 Task: Create a section Cloud Migration Sprint and in the section, add a milestone Compliance Requirements Implementation in the project TransformWorks.
Action: Mouse moved to (32, 396)
Screenshot: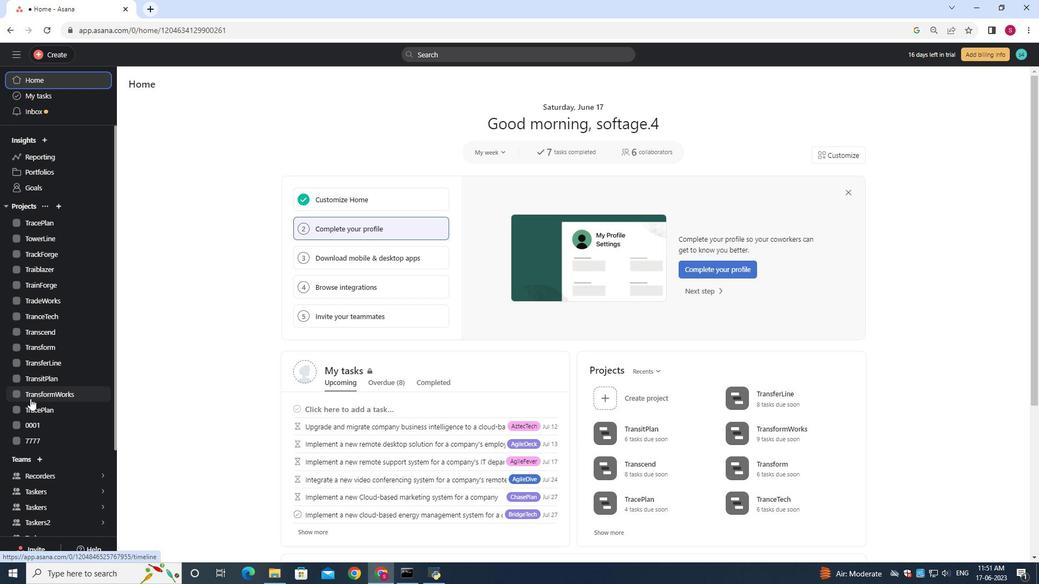 
Action: Mouse pressed left at (32, 396)
Screenshot: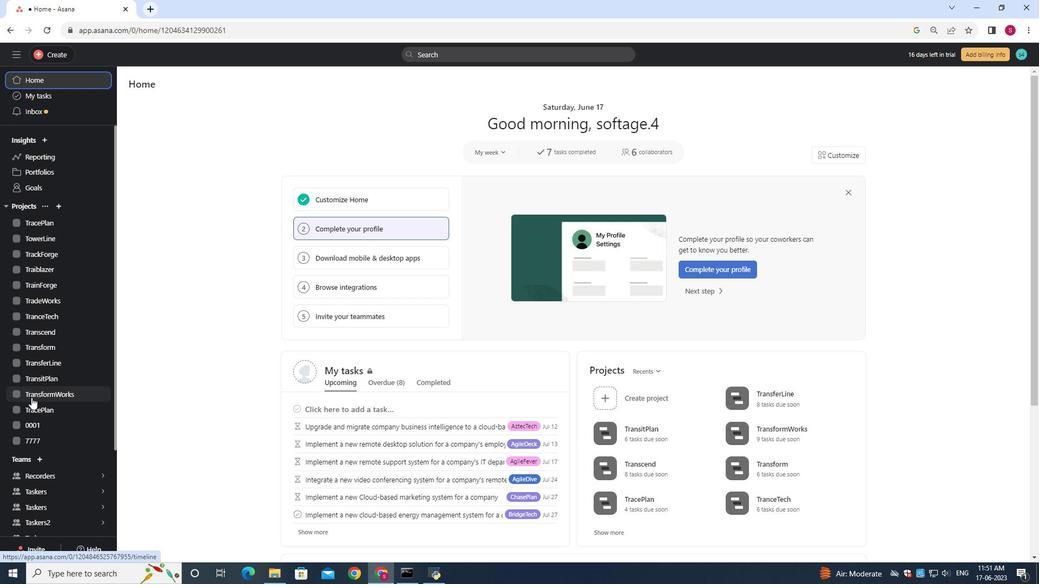 
Action: Mouse moved to (171, 129)
Screenshot: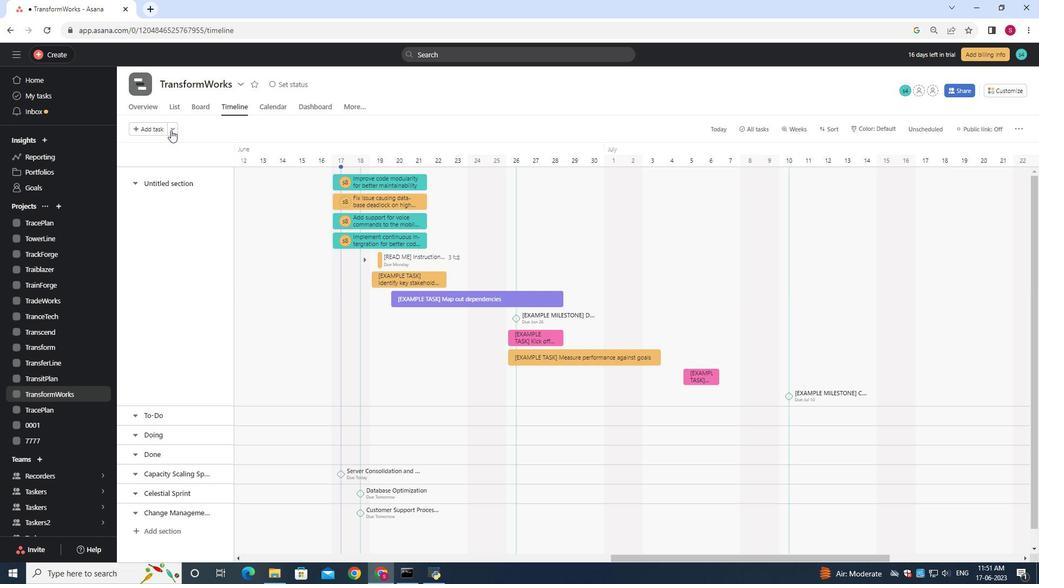 
Action: Mouse pressed left at (171, 129)
Screenshot: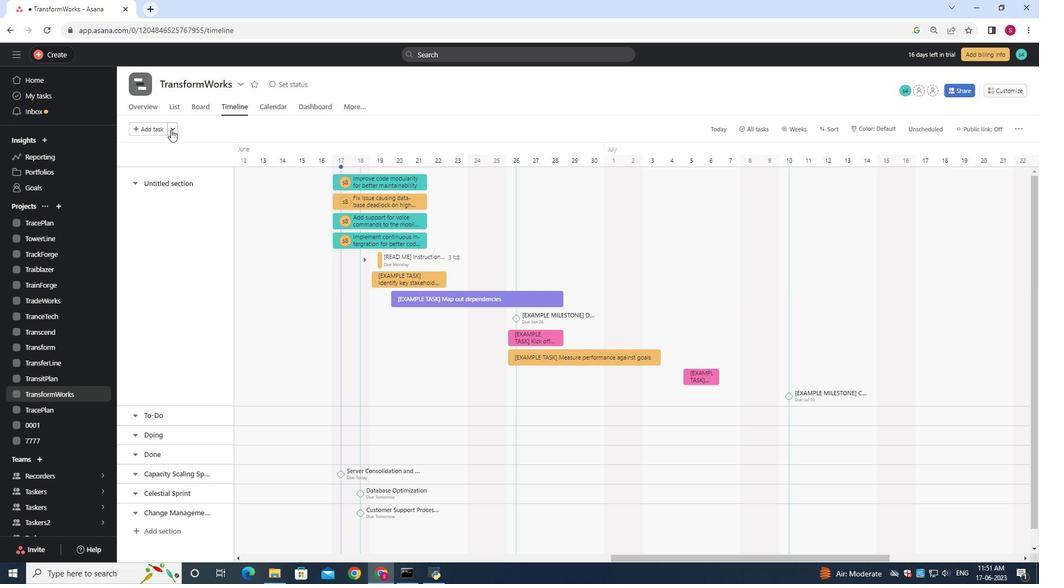 
Action: Mouse moved to (174, 144)
Screenshot: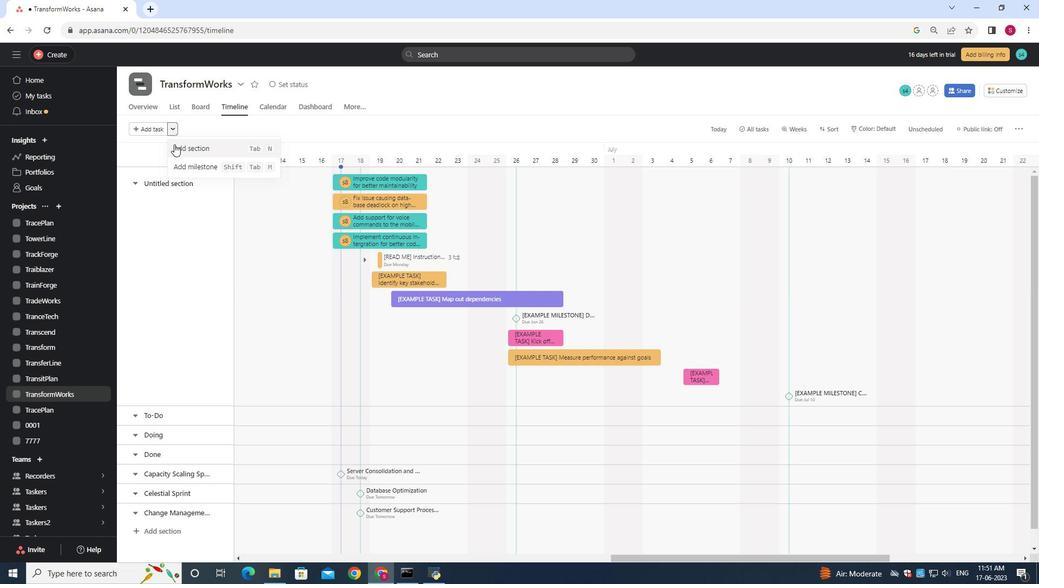 
Action: Mouse pressed left at (174, 144)
Screenshot: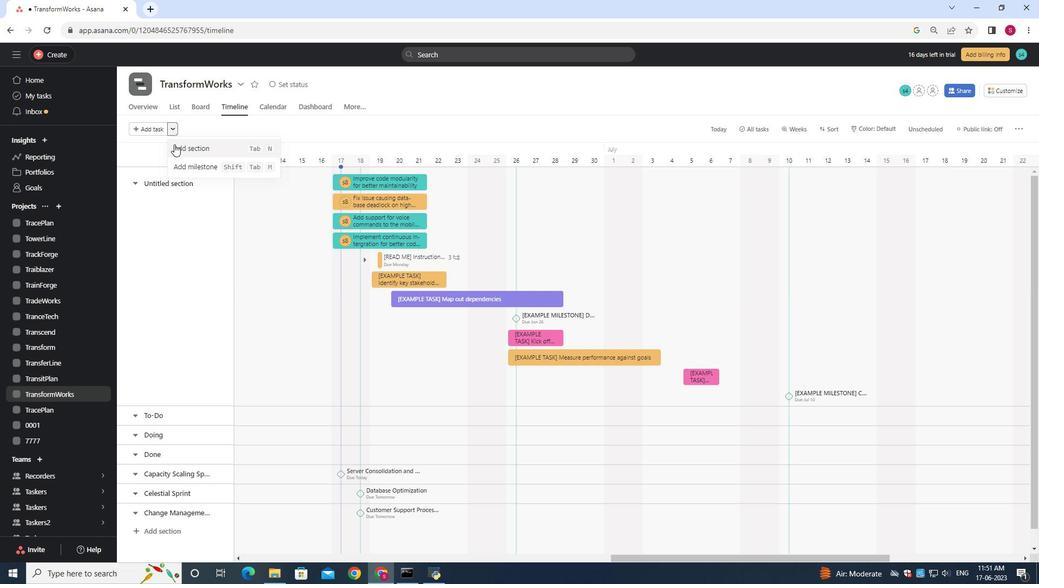 
Action: Mouse moved to (213, 379)
Screenshot: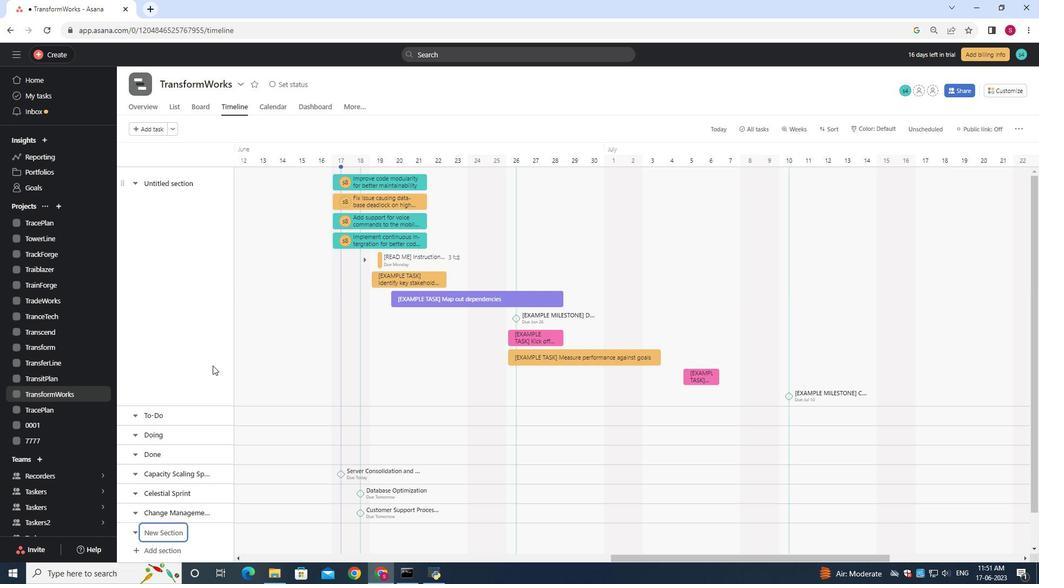 
Action: Key pressed <Key.shift>Cloud<Key.space><Key.shift>Migration<Key.space><Key.shift>Sprint
Screenshot: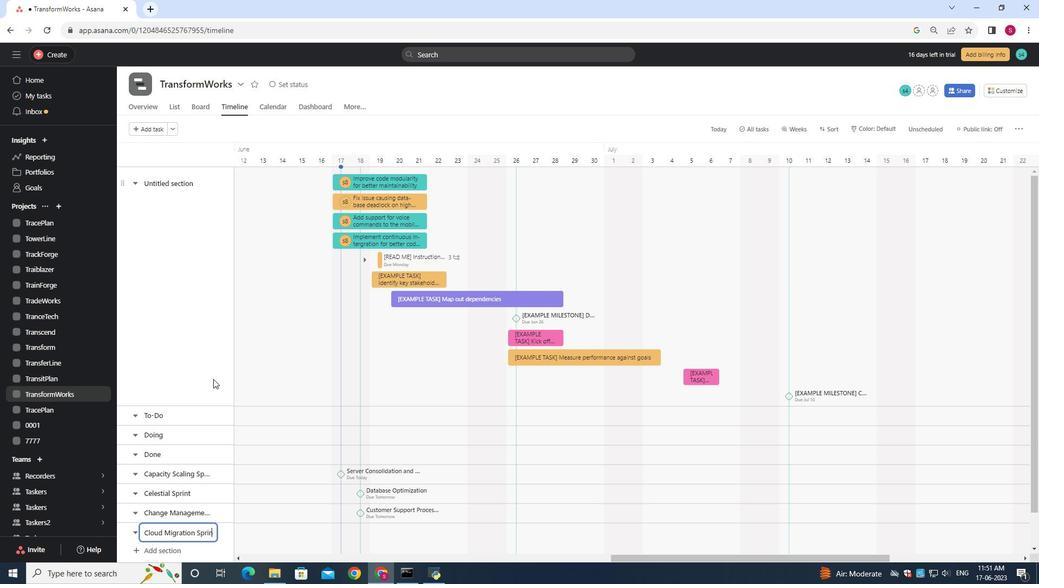 
Action: Mouse moved to (303, 537)
Screenshot: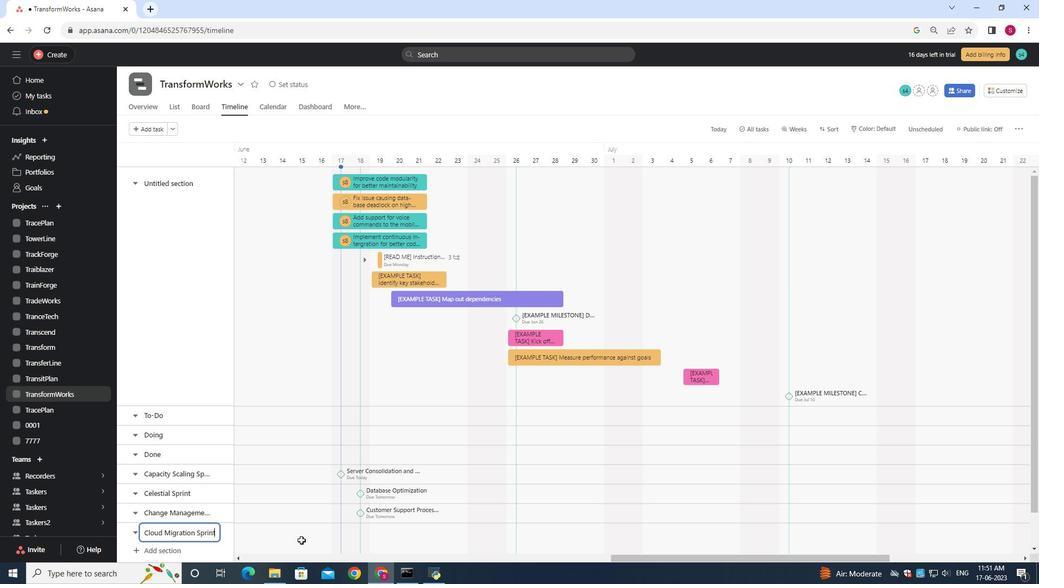 
Action: Mouse pressed left at (303, 537)
Screenshot: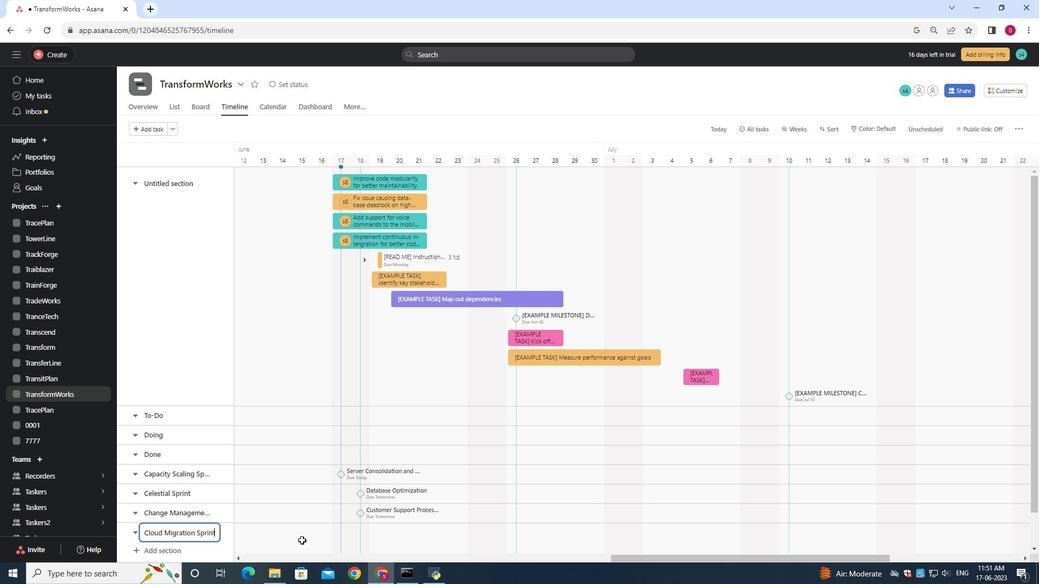 
Action: Mouse moved to (301, 537)
Screenshot: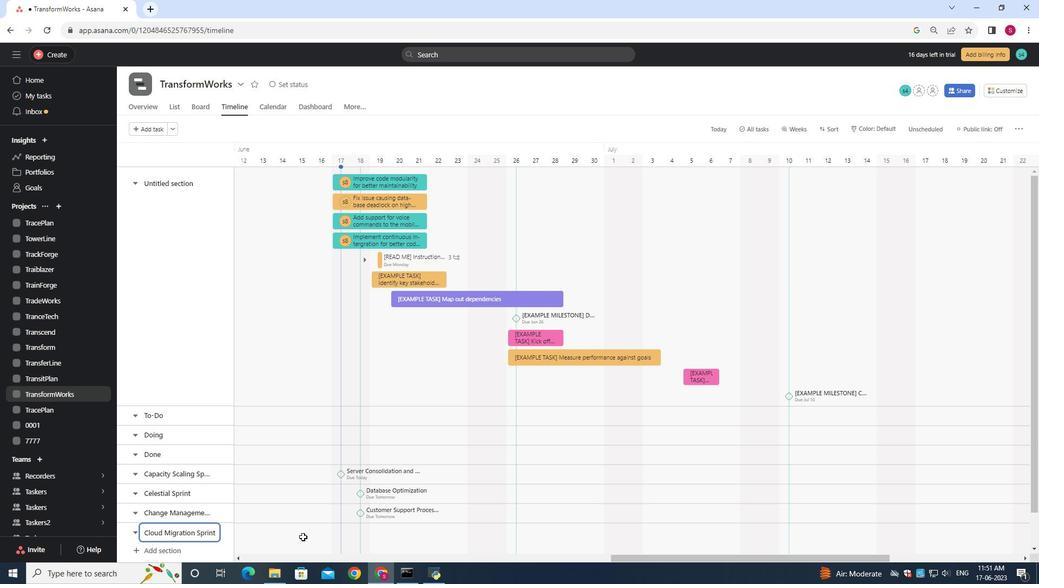 
Action: Key pressed <Key.shift>Compliance<Key.space><Key.shift><Key.shift>Requirements<Key.space><Key.shift>Implementation
Screenshot: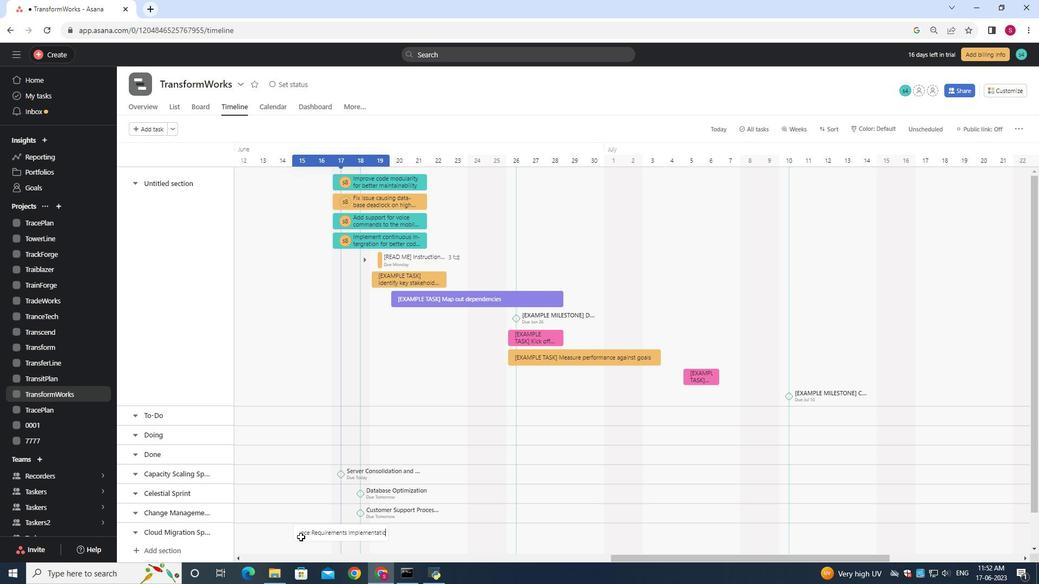 
Action: Mouse moved to (344, 533)
Screenshot: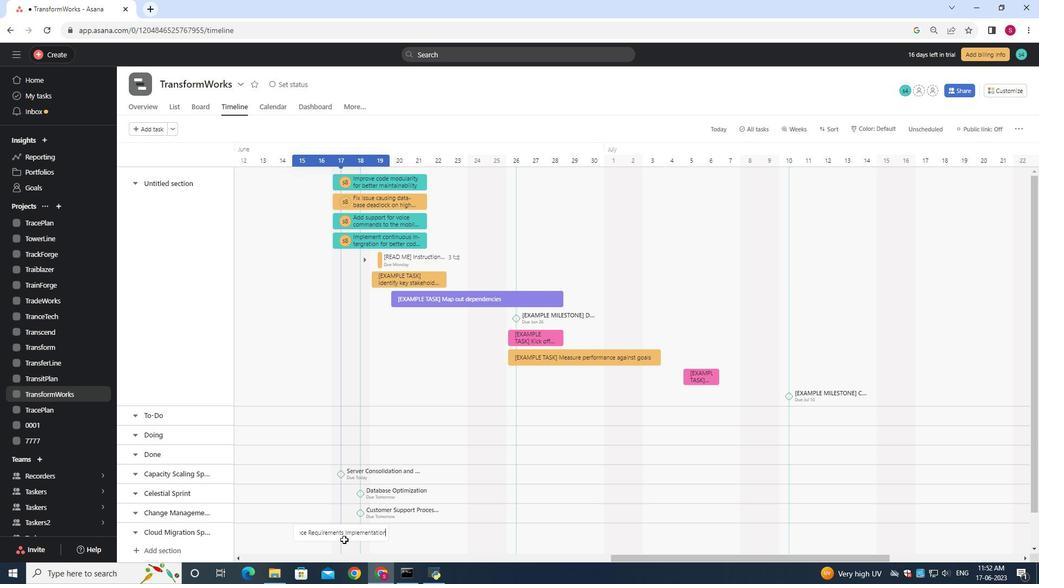 
Action: Mouse pressed right at (344, 533)
Screenshot: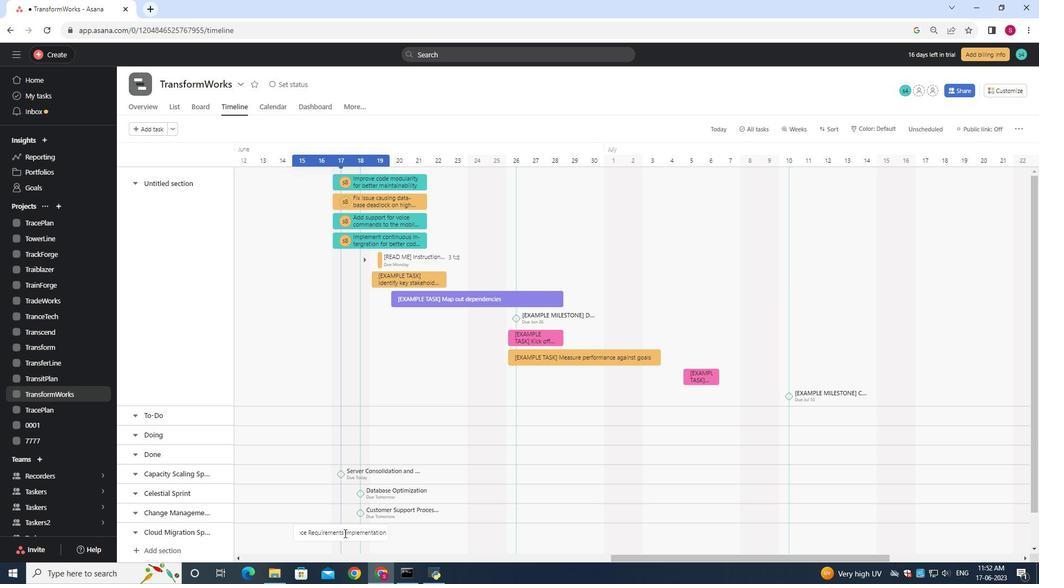 
Action: Mouse moved to (373, 484)
Screenshot: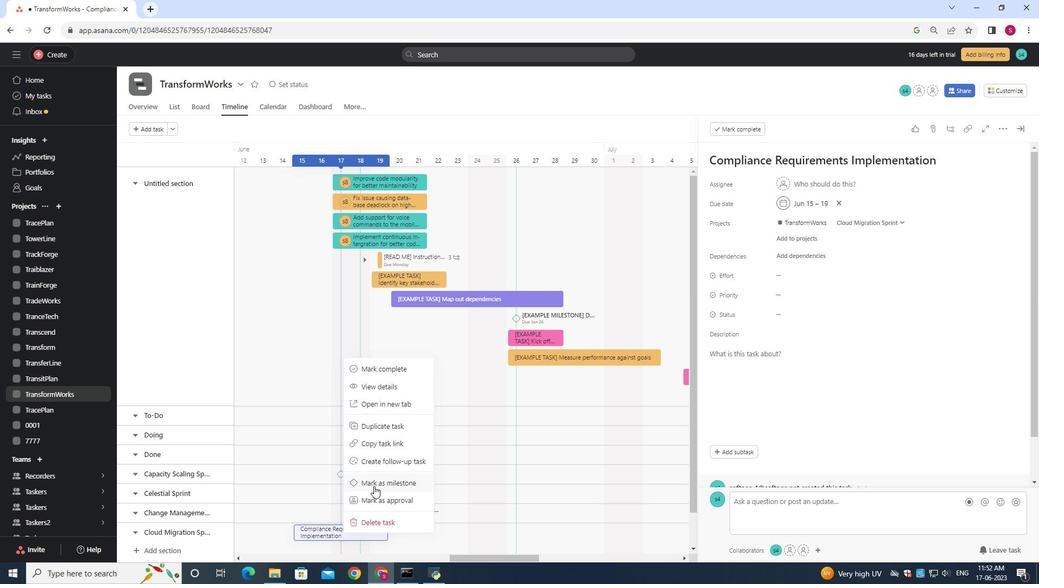 
Action: Mouse pressed left at (373, 484)
Screenshot: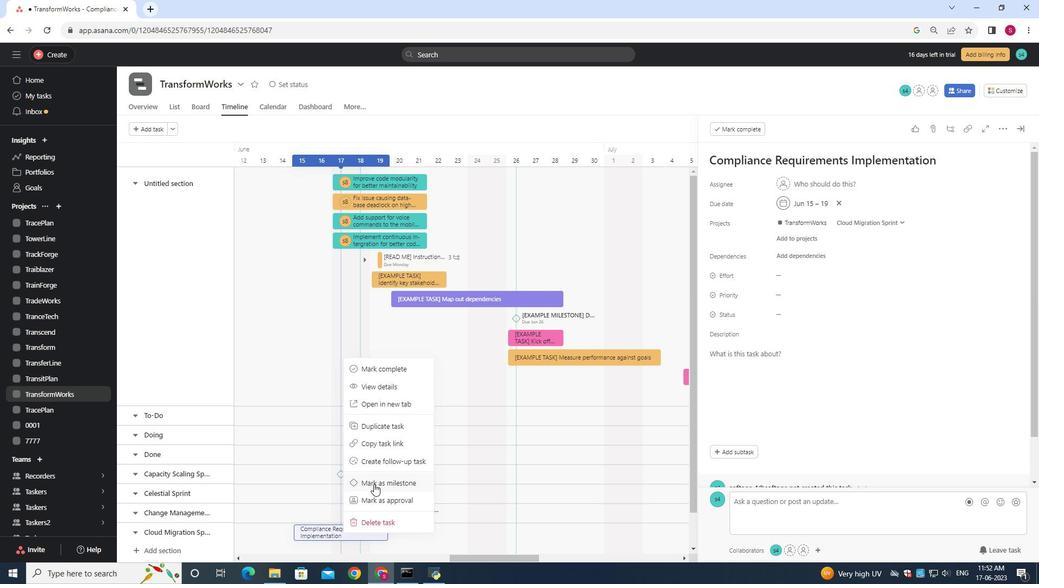 
Action: Mouse moved to (373, 484)
Screenshot: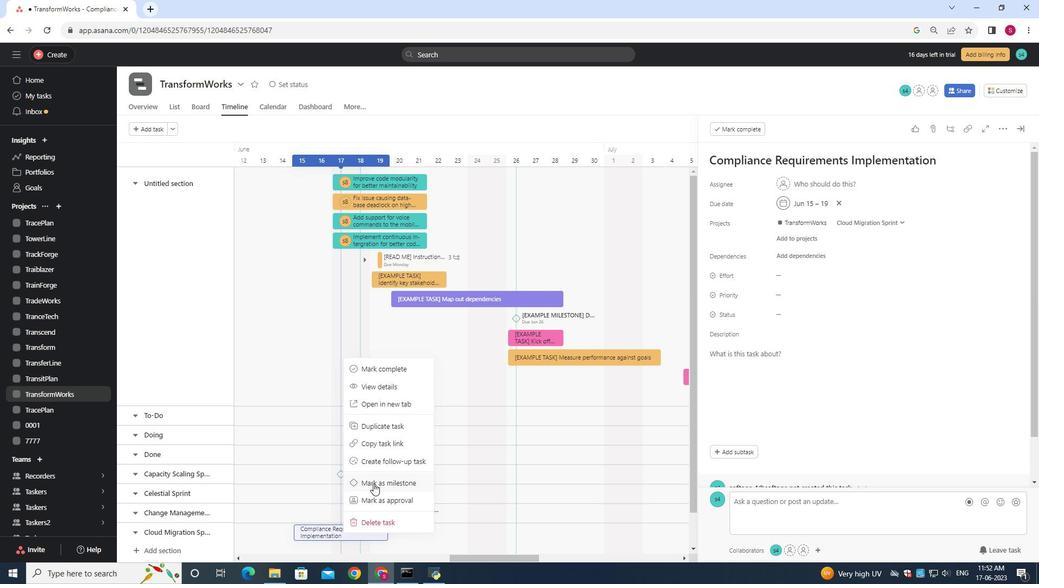 
